 Task: Create a sub task Design and Implement Solution for the task  Upgrade and migrate company supply chain management to a cloud-based solution in the project ArmourVault , assign it to team member softage.1@softage.net and update the status of the sub task to  Off Track , set the priority of the sub task to High
Action: Mouse moved to (79, 286)
Screenshot: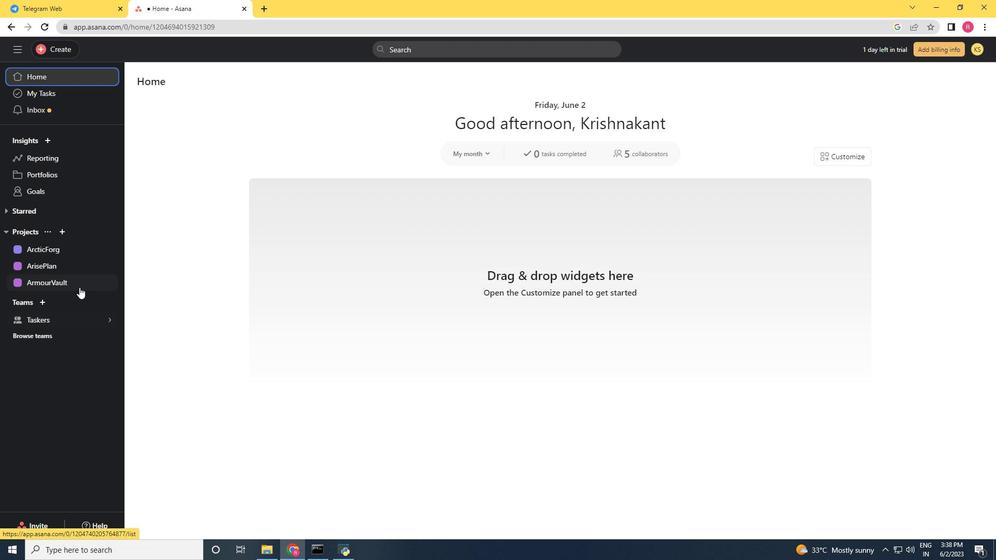 
Action: Mouse pressed left at (79, 286)
Screenshot: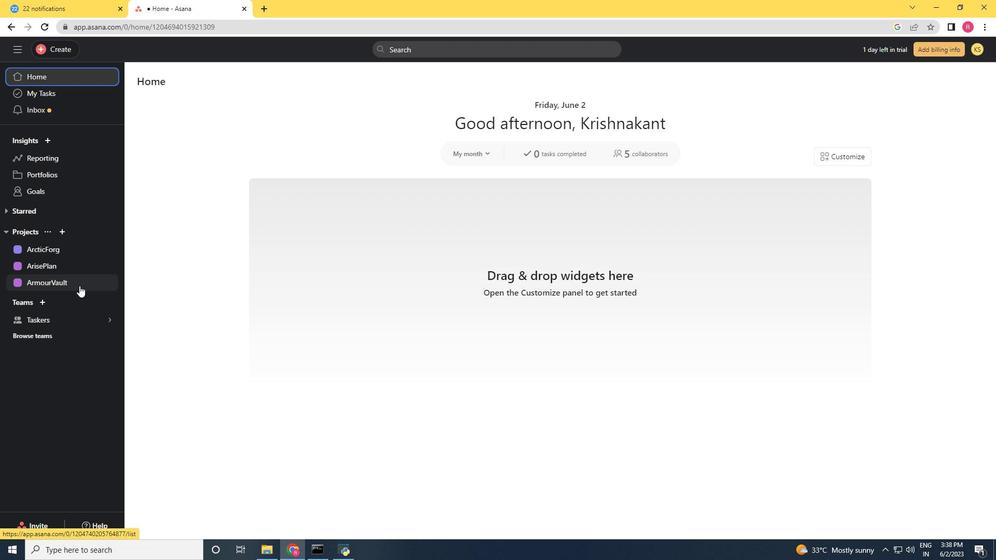 
Action: Mouse moved to (496, 228)
Screenshot: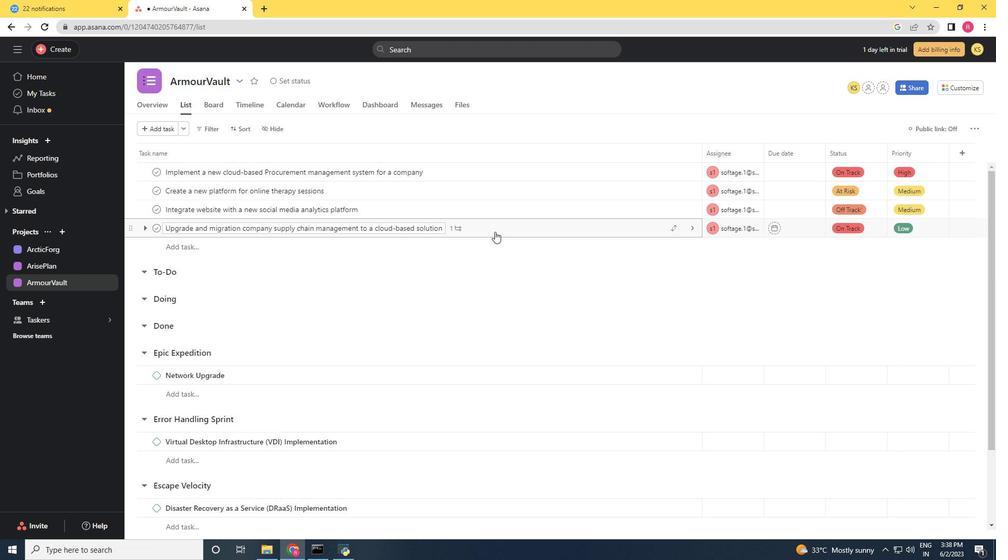 
Action: Mouse pressed left at (496, 228)
Screenshot: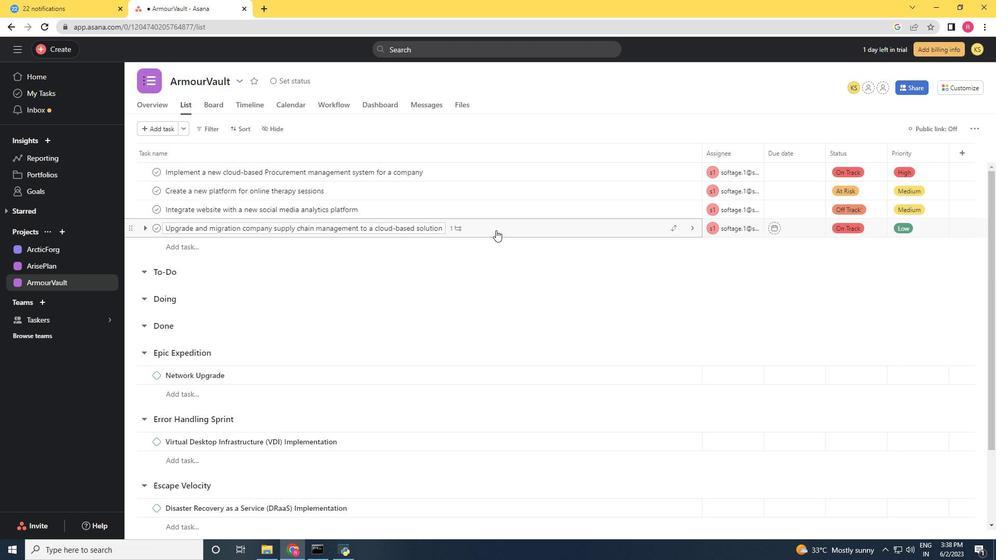 
Action: Mouse moved to (750, 332)
Screenshot: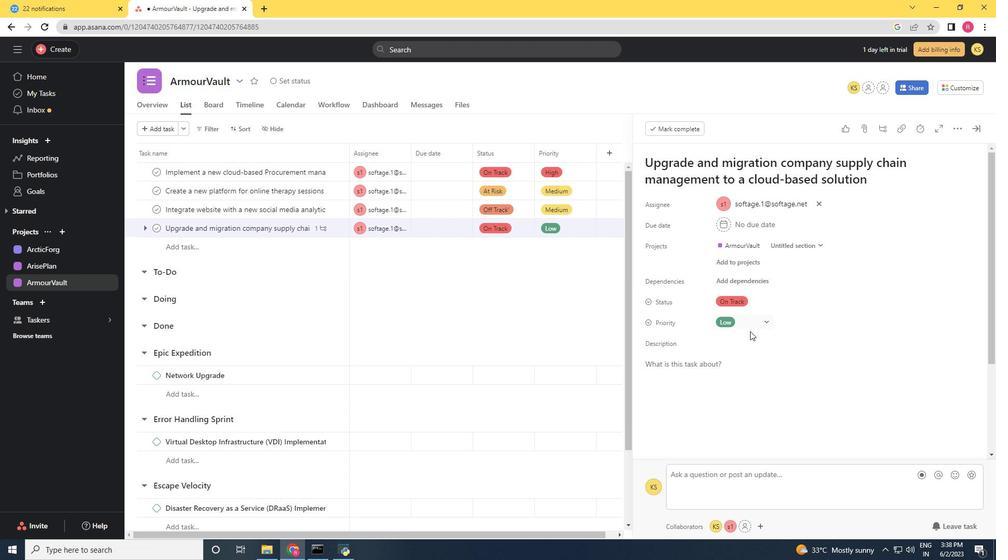 
Action: Mouse scrolled (750, 332) with delta (0, 0)
Screenshot: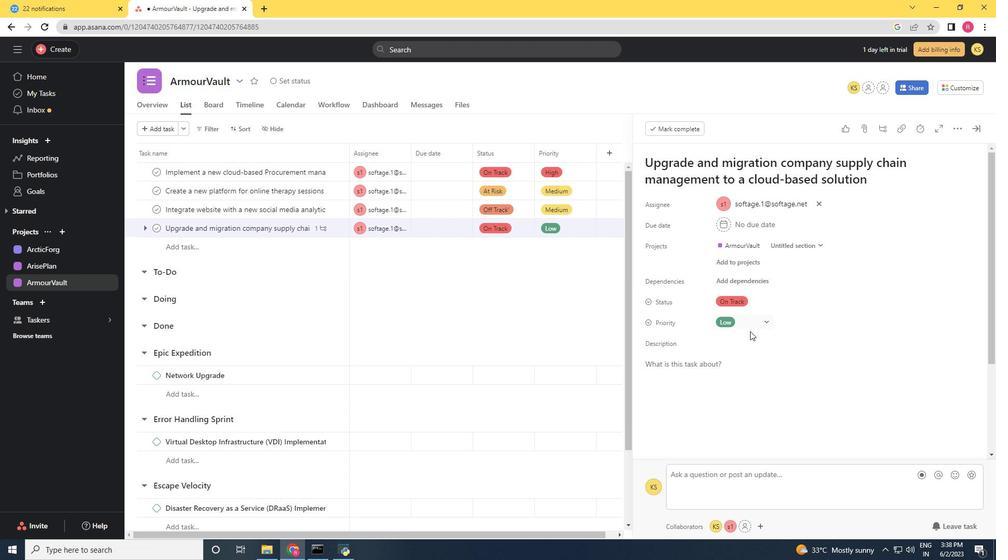 
Action: Mouse moved to (750, 333)
Screenshot: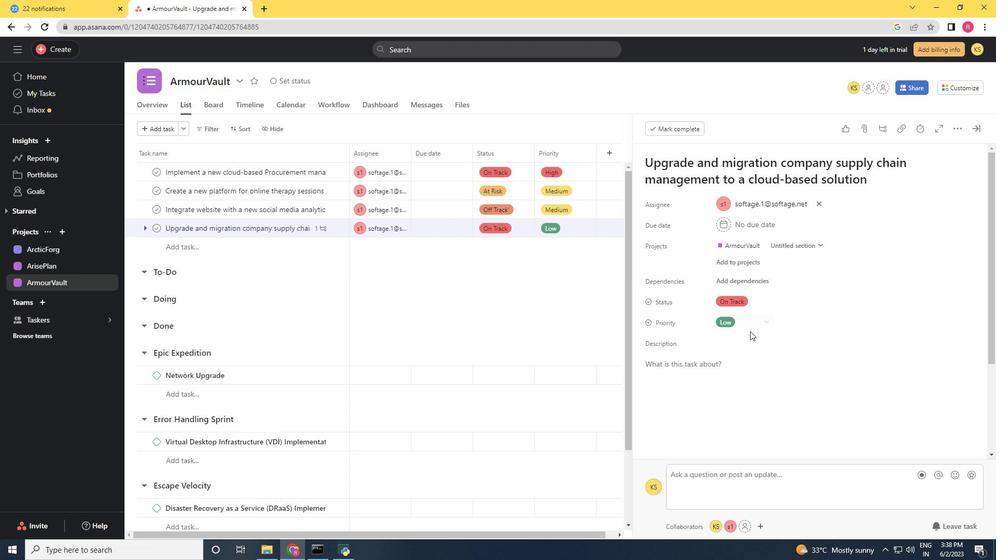 
Action: Mouse scrolled (750, 332) with delta (0, 0)
Screenshot: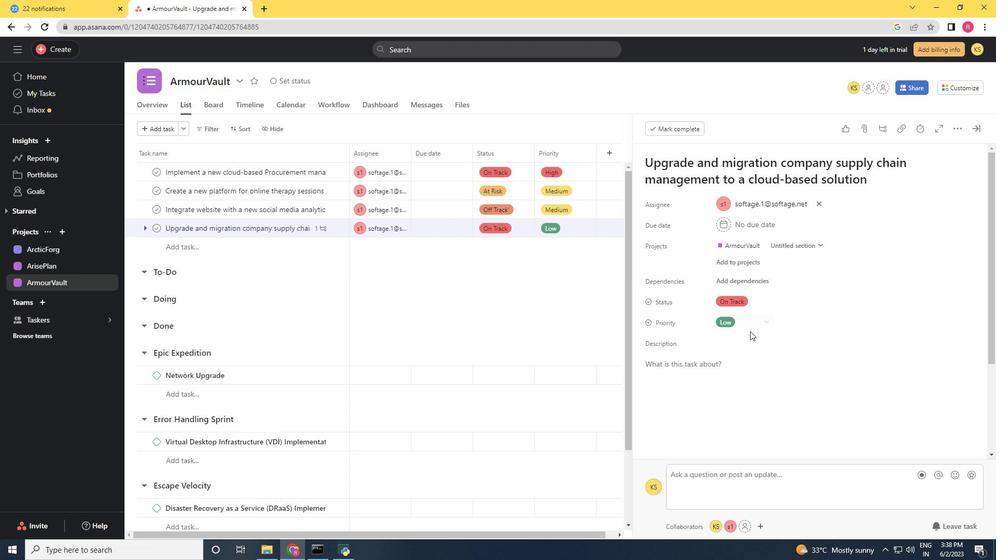 
Action: Mouse moved to (750, 333)
Screenshot: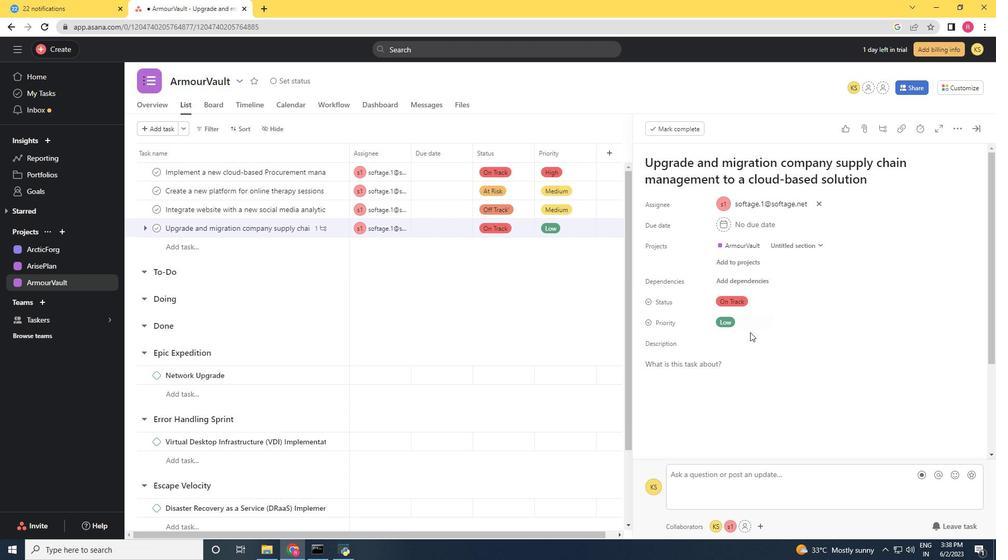 
Action: Mouse scrolled (750, 333) with delta (0, 0)
Screenshot: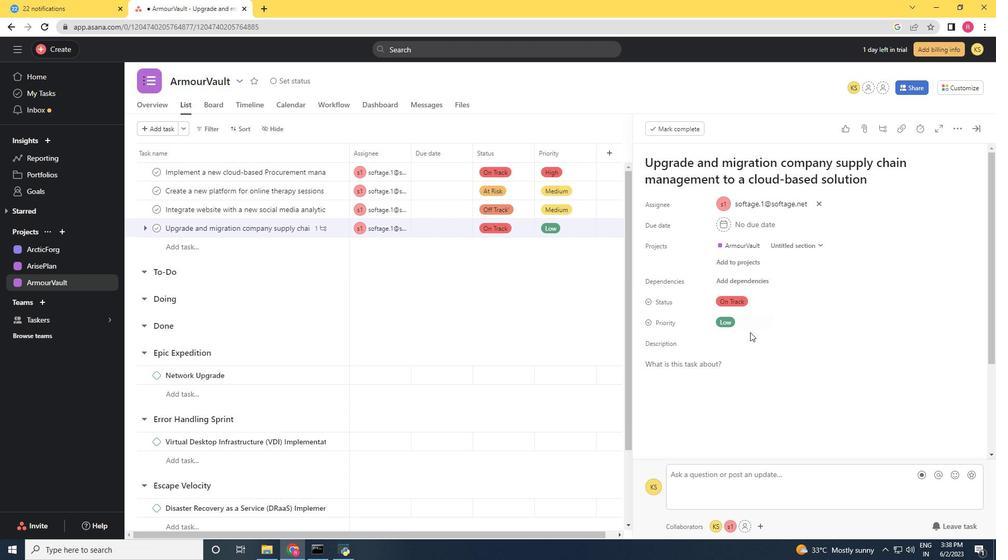 
Action: Mouse scrolled (750, 333) with delta (0, 0)
Screenshot: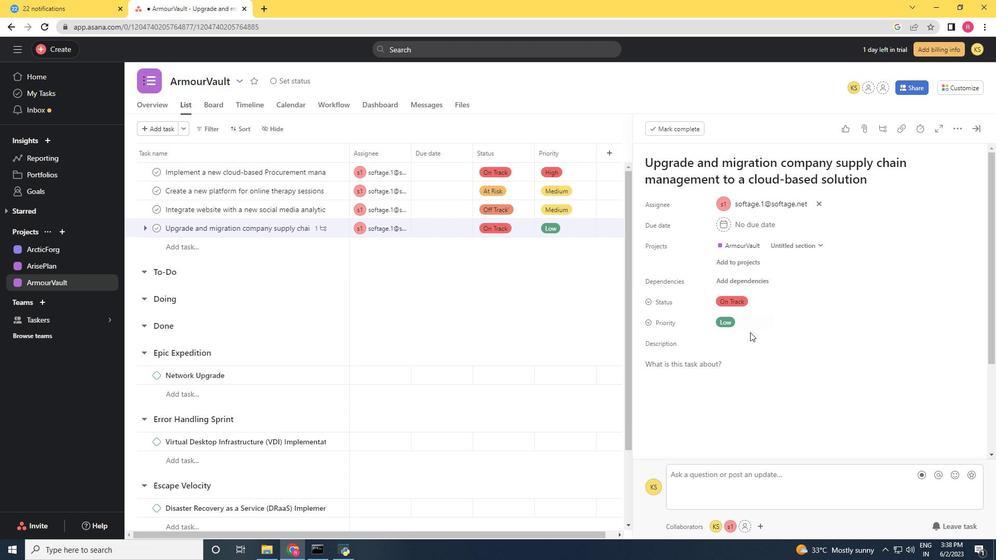 
Action: Mouse moved to (674, 375)
Screenshot: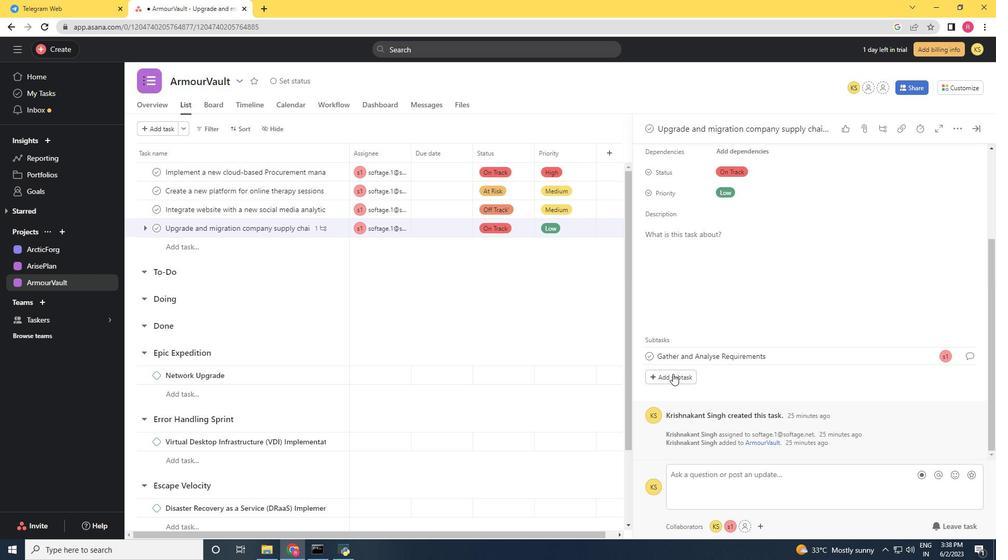 
Action: Mouse pressed left at (674, 375)
Screenshot: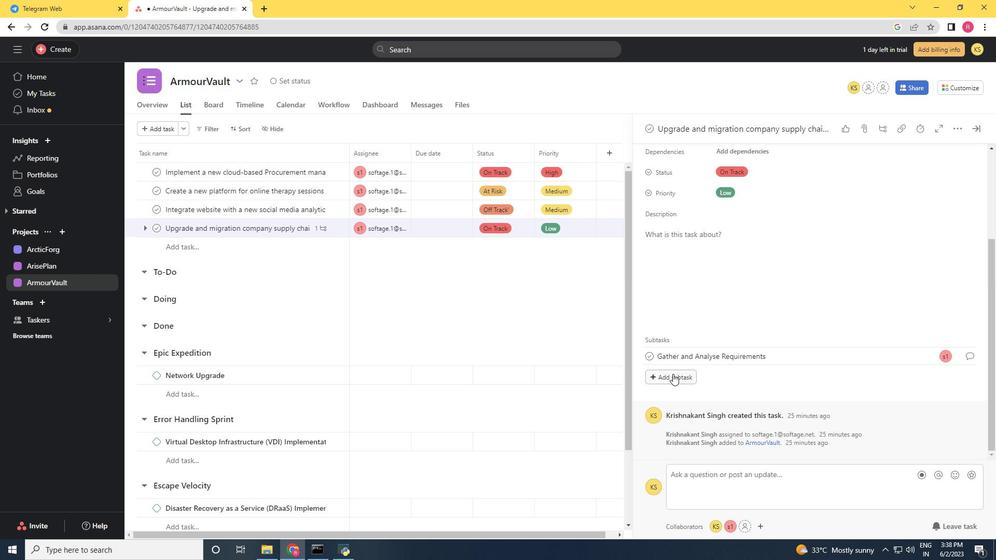 
Action: Mouse moved to (561, 316)
Screenshot: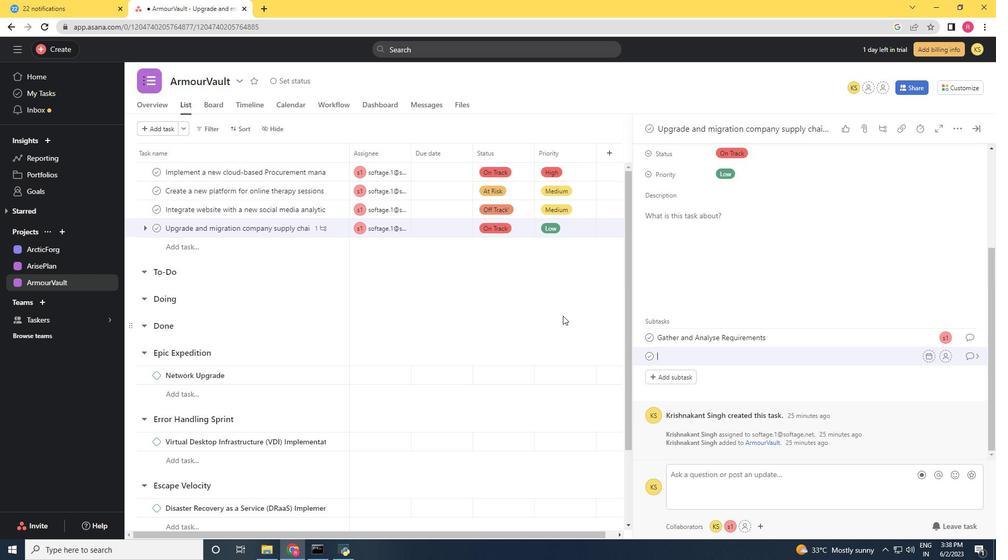 
Action: Key pressed <Key.shift>Design<Key.space>and<Key.space><Key.shift>Implement<Key.space><Key.shift>Solution<Key.space>
Screenshot: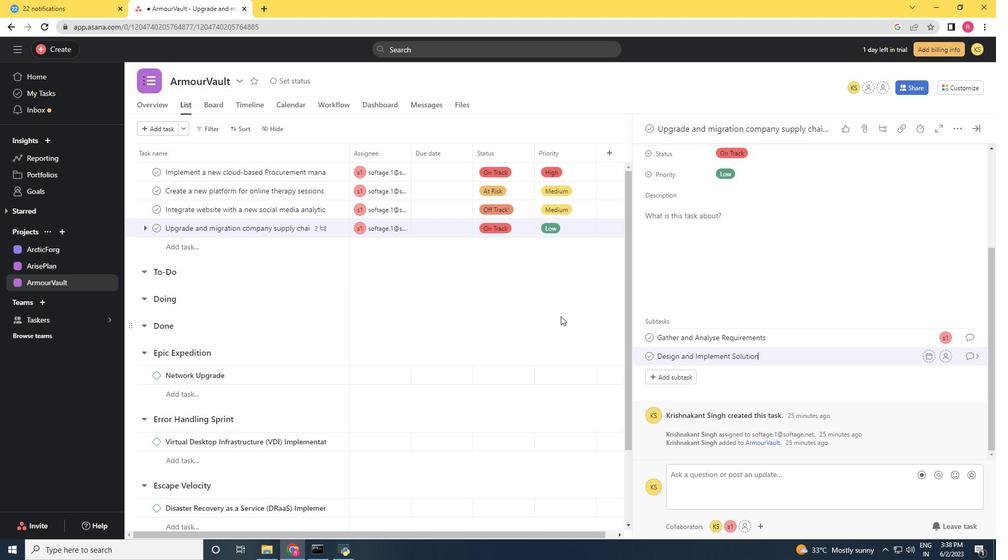 
Action: Mouse moved to (942, 361)
Screenshot: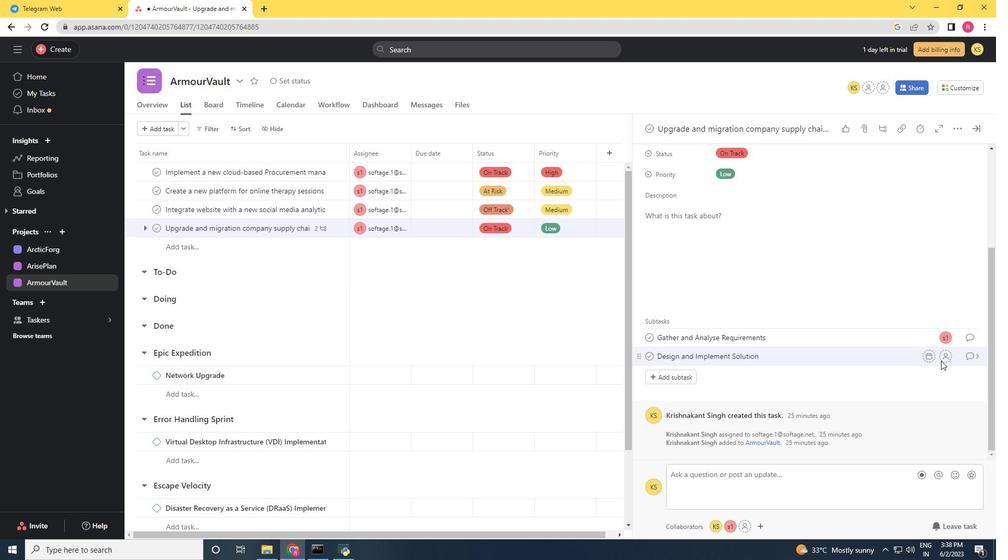 
Action: Mouse pressed left at (942, 361)
Screenshot: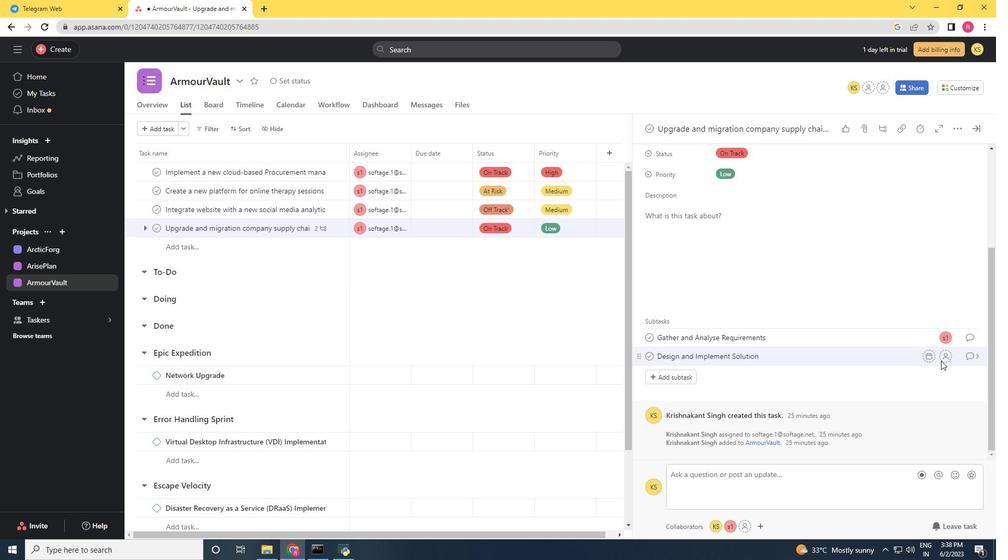 
Action: Mouse moved to (884, 358)
Screenshot: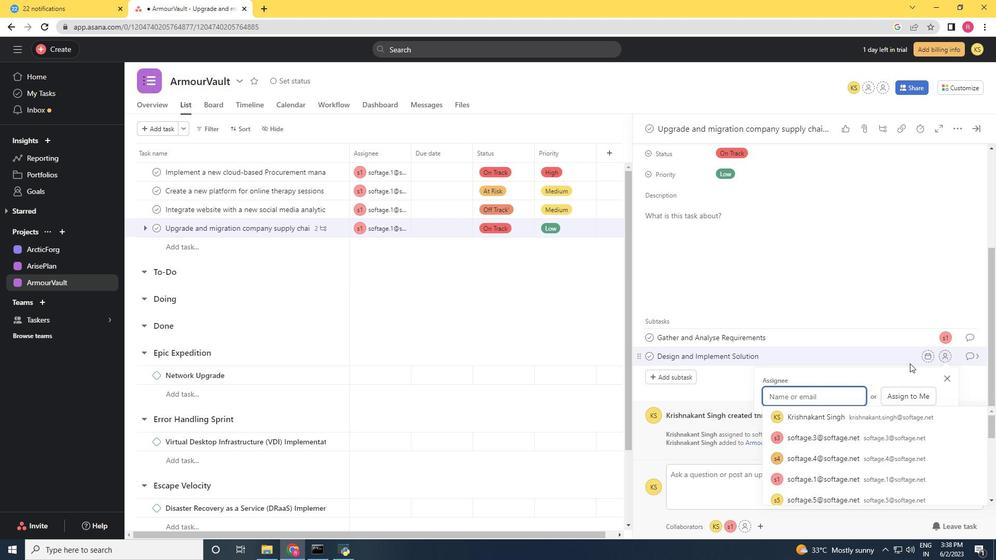 
Action: Key pressed softage.1<Key.shift>@softage.net
Screenshot: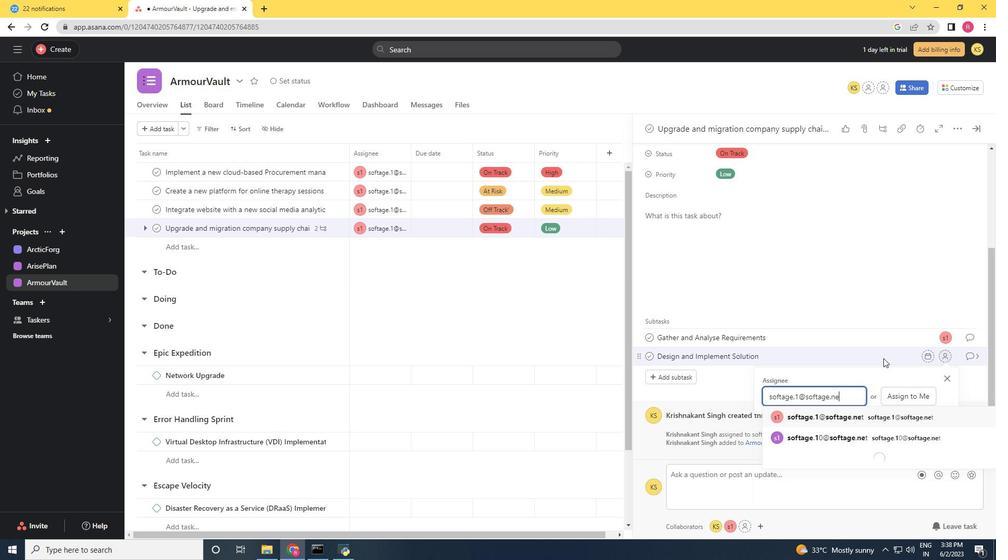 
Action: Mouse moved to (844, 418)
Screenshot: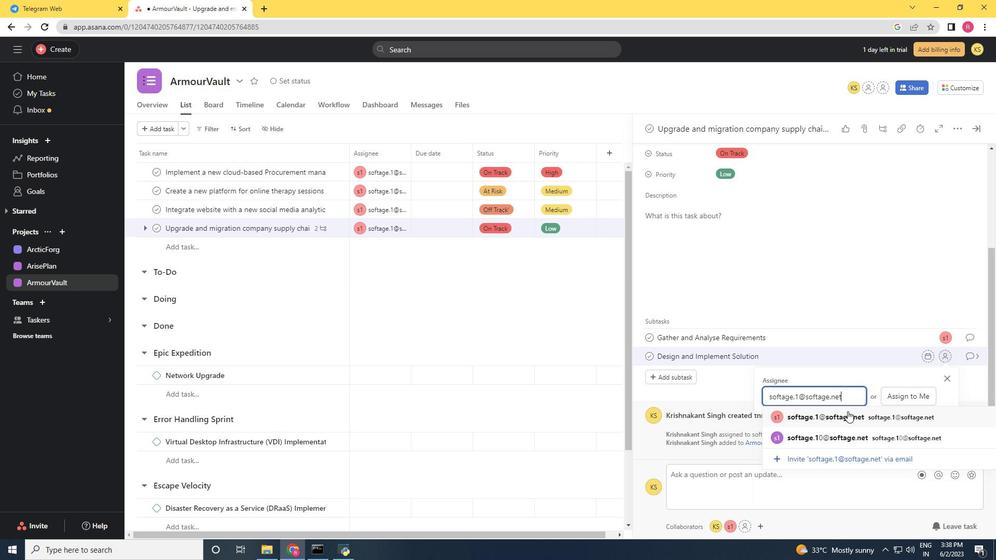 
Action: Mouse pressed left at (844, 418)
Screenshot: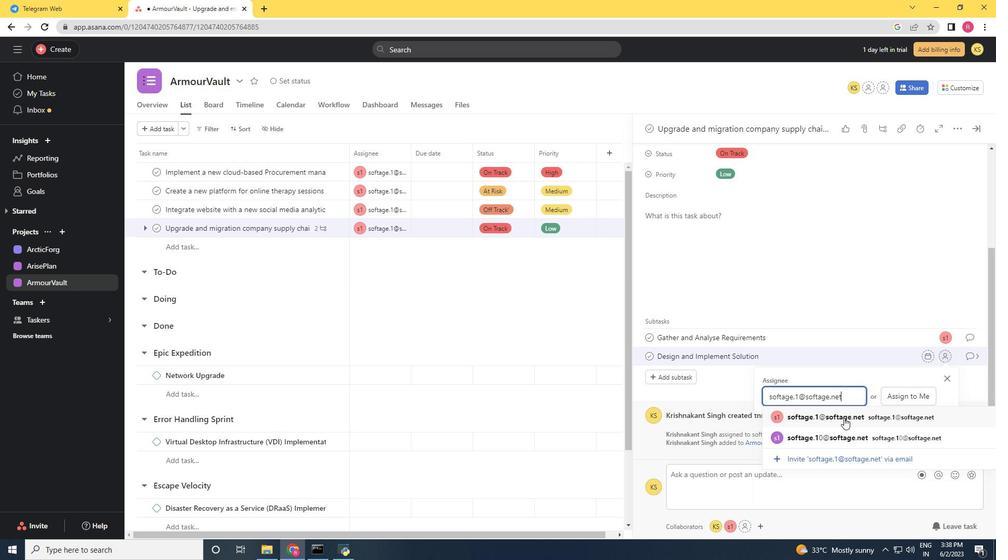 
Action: Mouse moved to (966, 357)
Screenshot: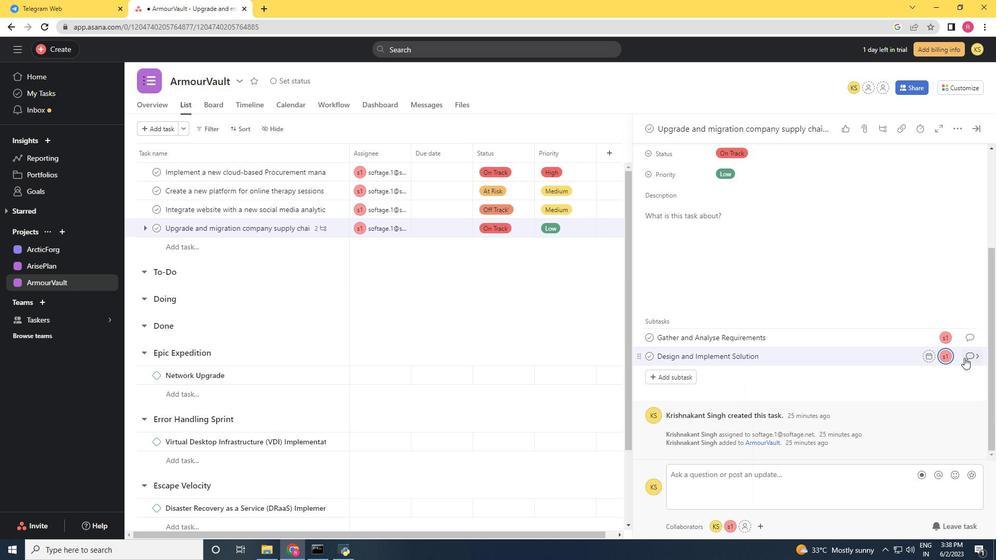 
Action: Mouse pressed left at (966, 357)
Screenshot: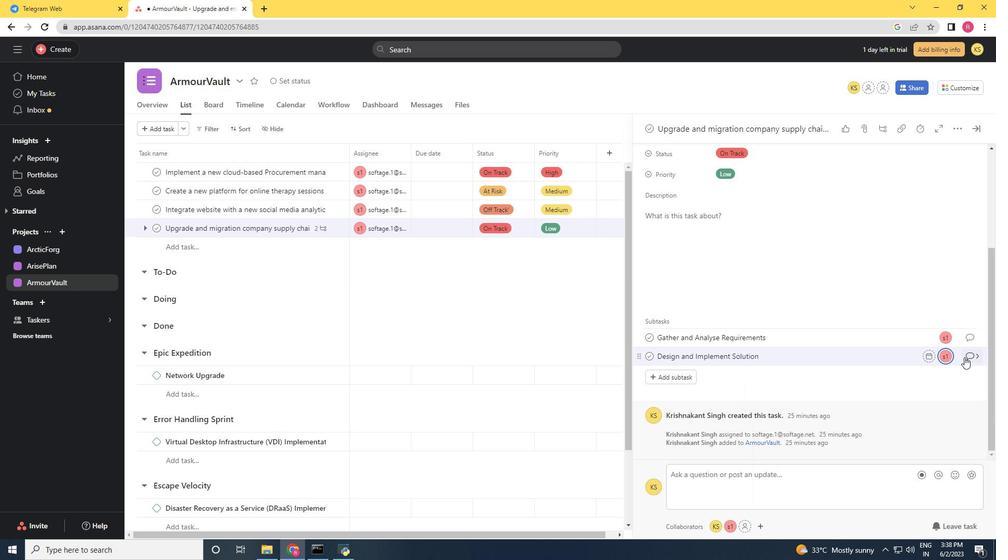 
Action: Mouse moved to (699, 276)
Screenshot: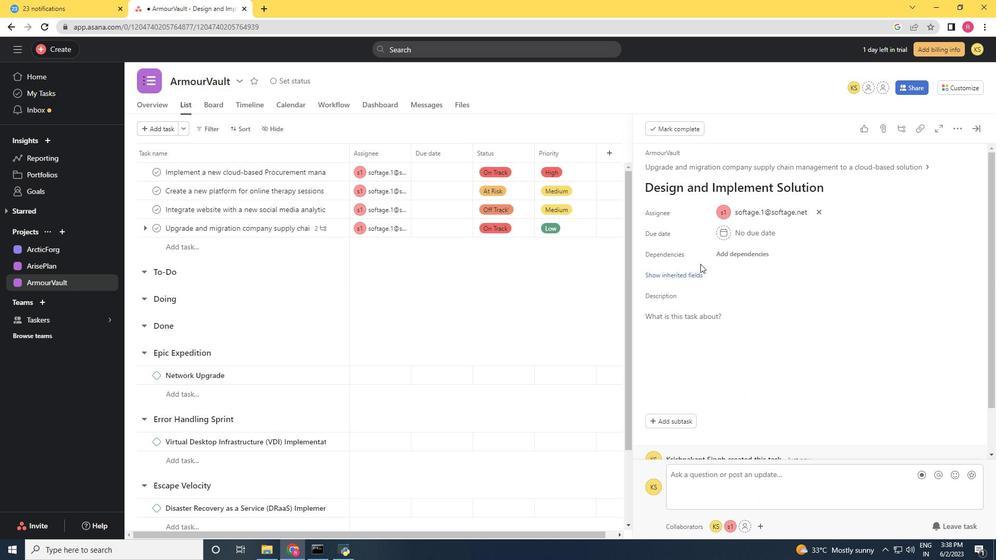 
Action: Mouse pressed left at (699, 276)
Screenshot: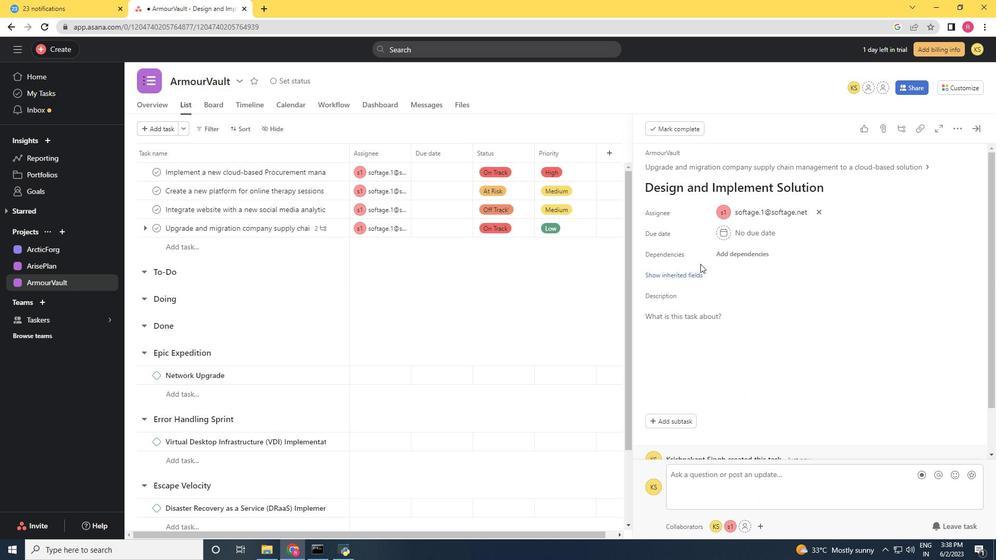 
Action: Mouse moved to (732, 298)
Screenshot: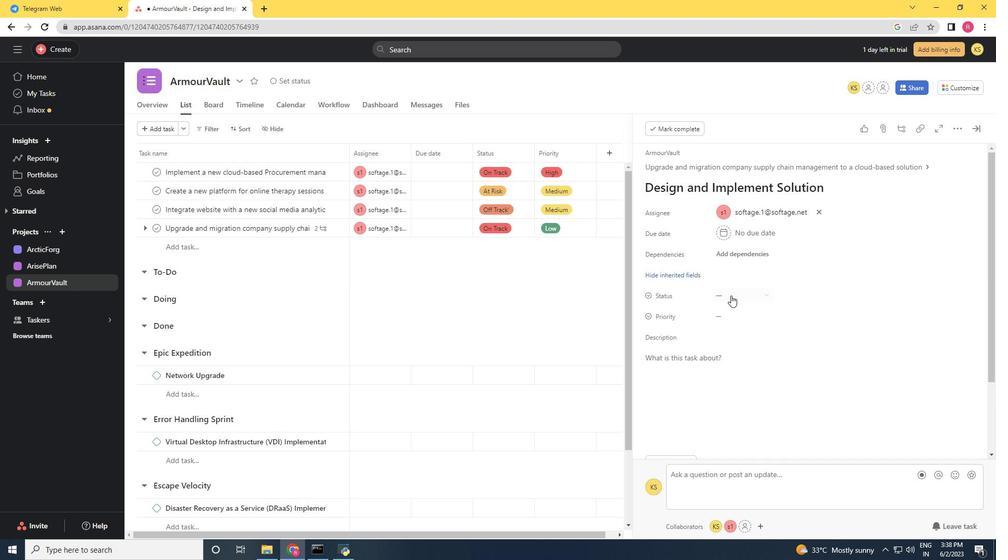 
Action: Mouse pressed left at (732, 298)
Screenshot: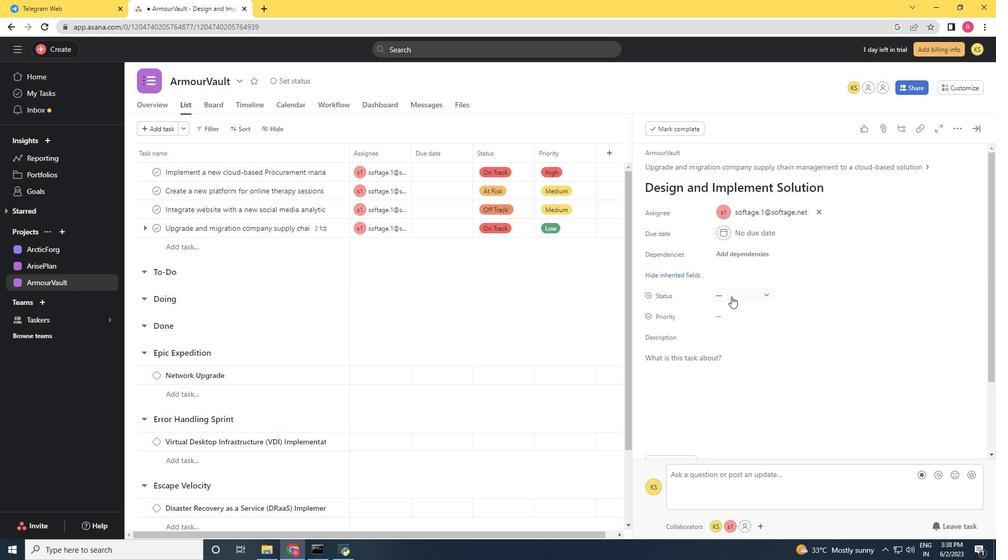 
Action: Mouse moved to (749, 350)
Screenshot: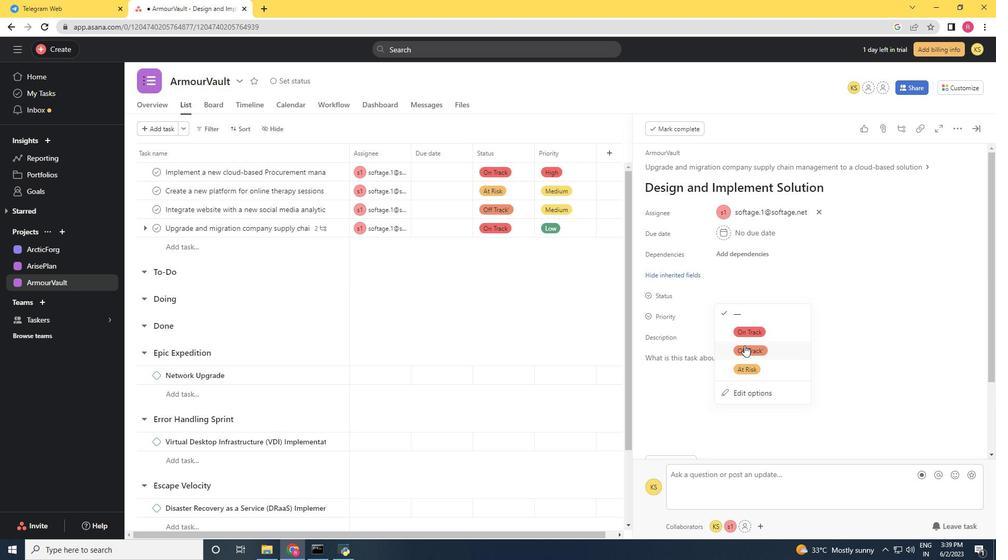 
Action: Mouse pressed left at (749, 350)
Screenshot: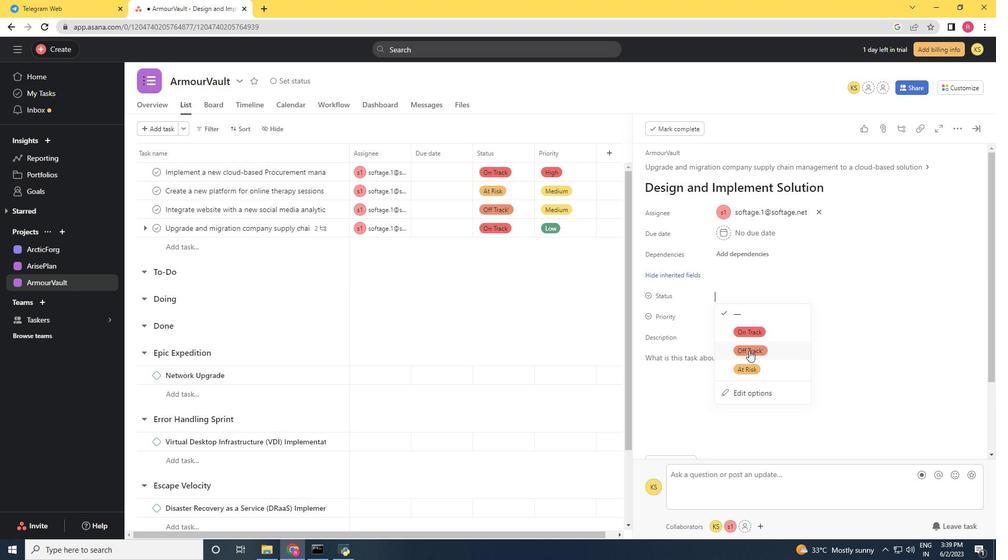 
Action: Mouse moved to (733, 317)
Screenshot: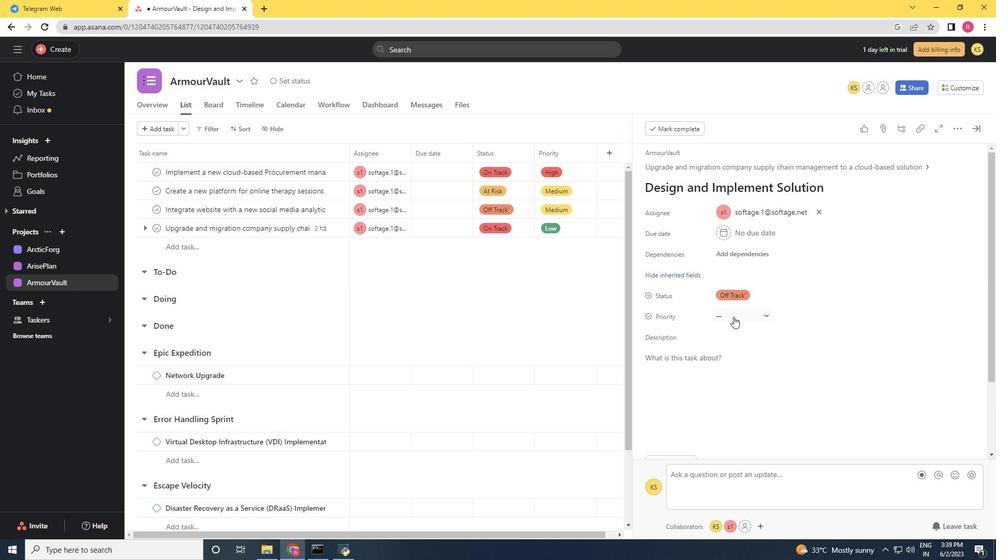 
Action: Mouse pressed left at (733, 317)
Screenshot: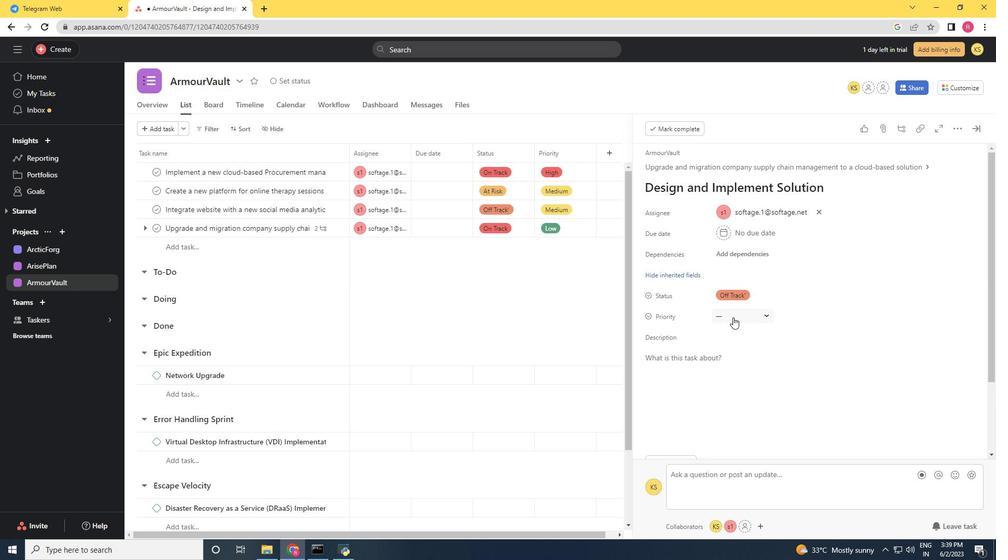 
Action: Mouse moved to (742, 351)
Screenshot: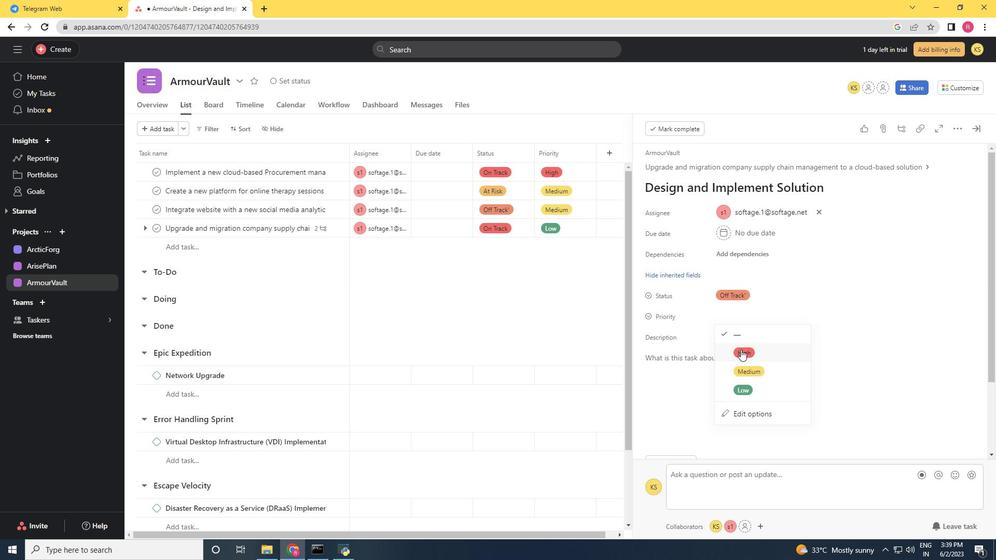 
Action: Mouse pressed left at (742, 351)
Screenshot: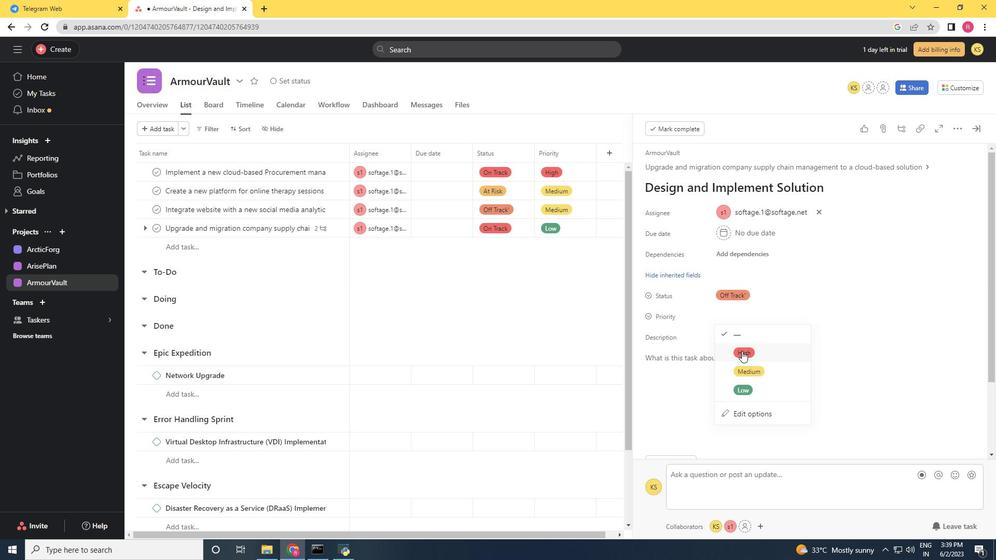 
